 Task: Create a due date automation trigger when advanced on, on the monday before a card is due add basic not assigned to member @aryan at 11:00 AM.
Action: Mouse moved to (1216, 98)
Screenshot: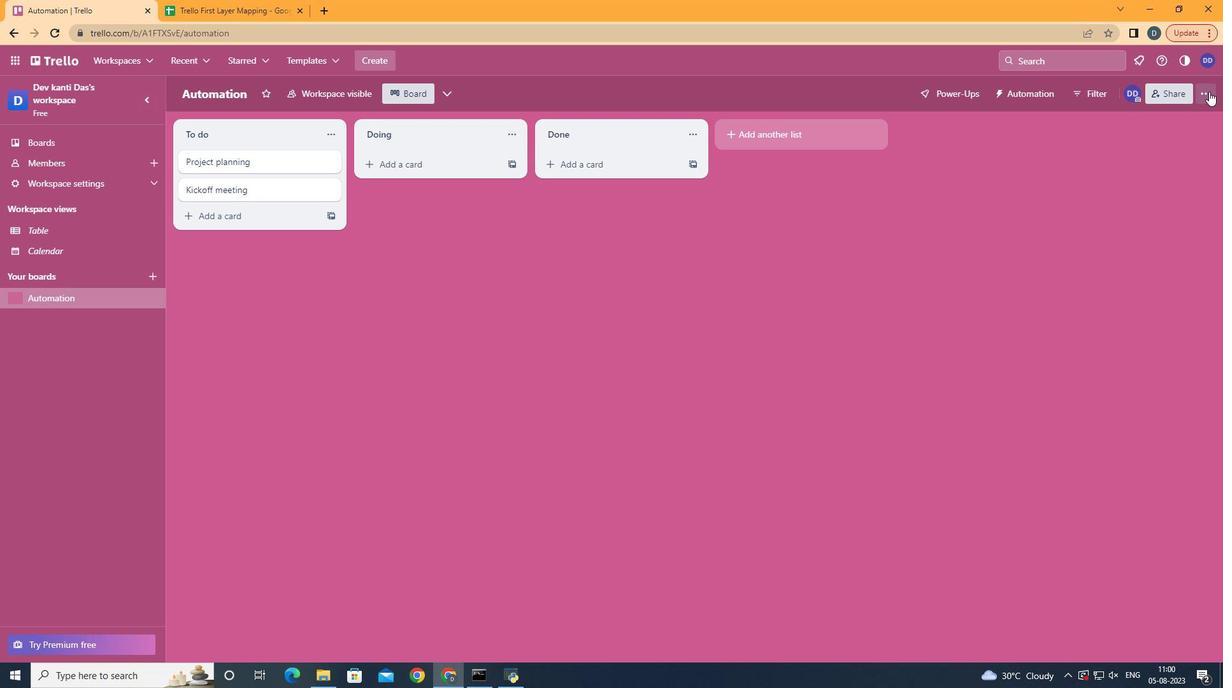 
Action: Mouse pressed left at (1216, 98)
Screenshot: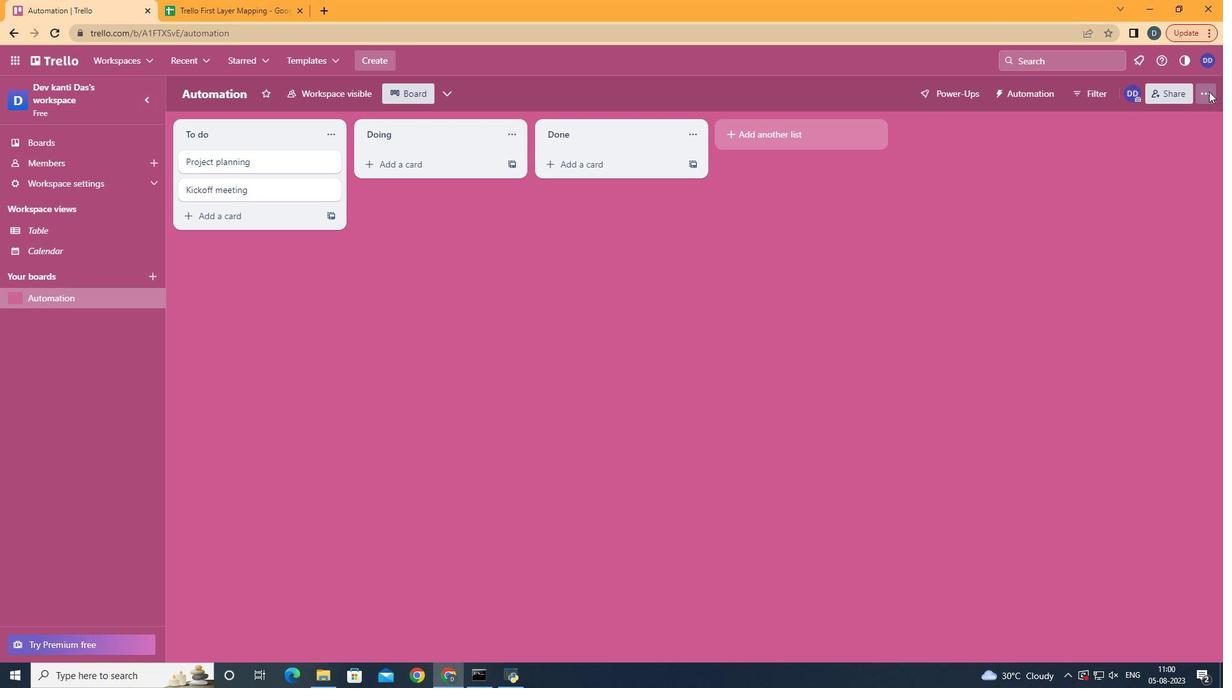 
Action: Mouse moved to (1124, 260)
Screenshot: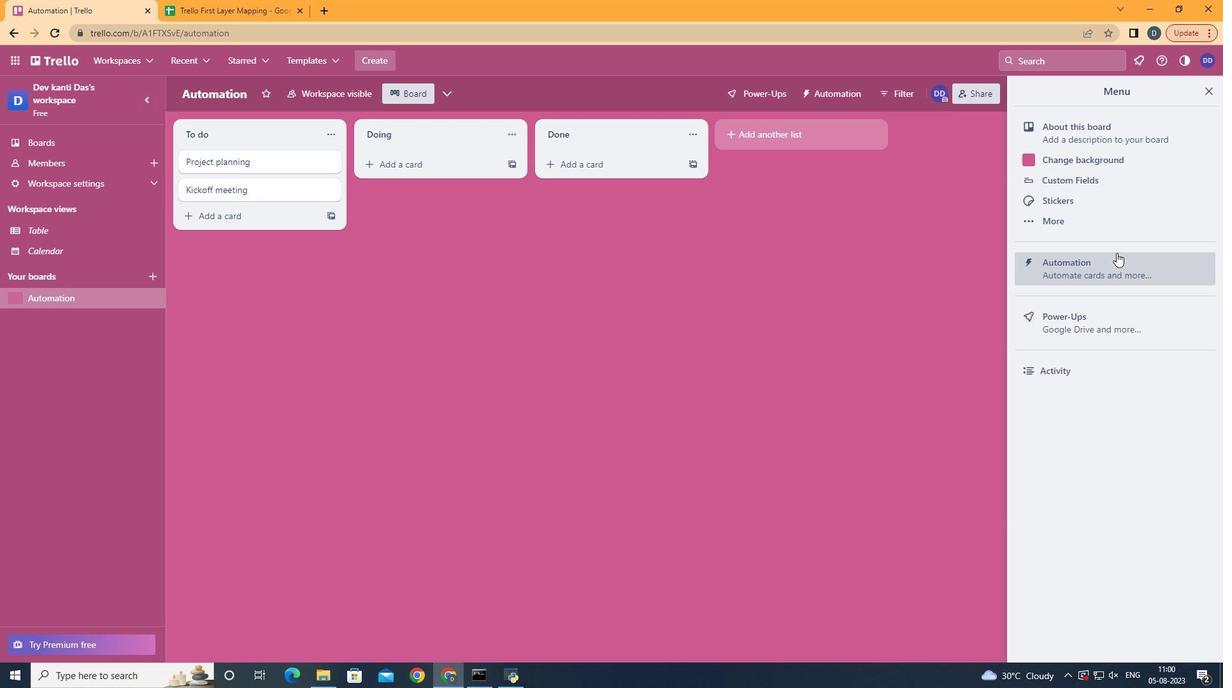 
Action: Mouse pressed left at (1124, 260)
Screenshot: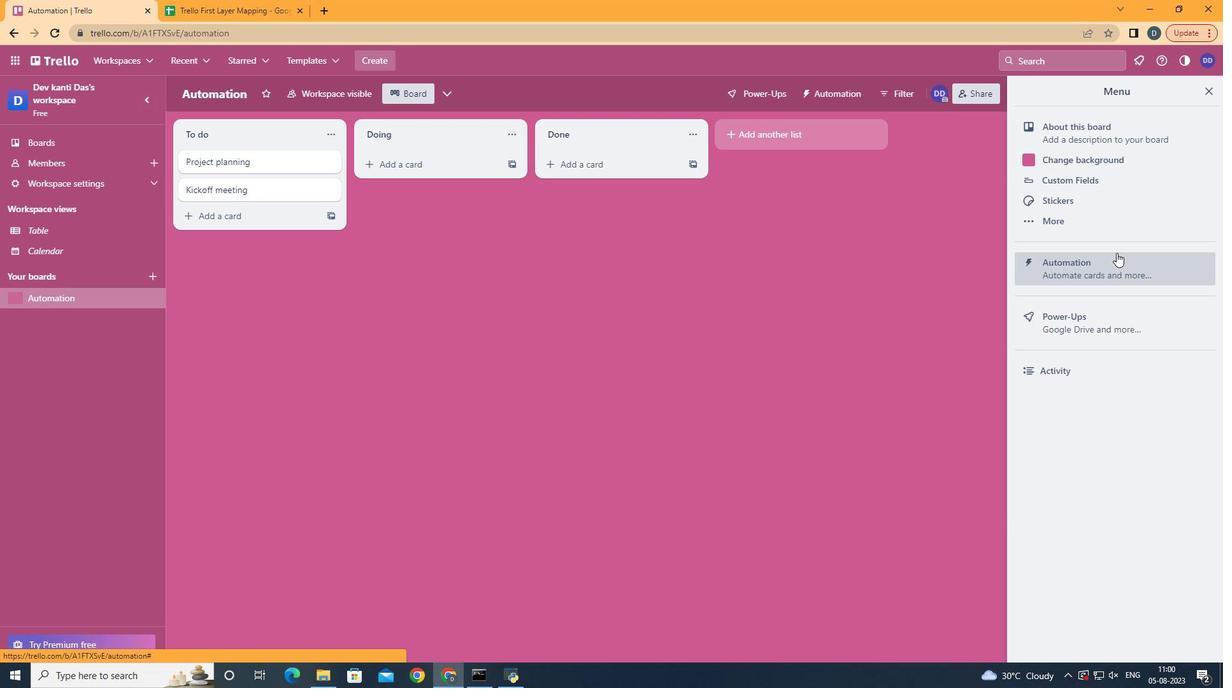 
Action: Mouse moved to (263, 260)
Screenshot: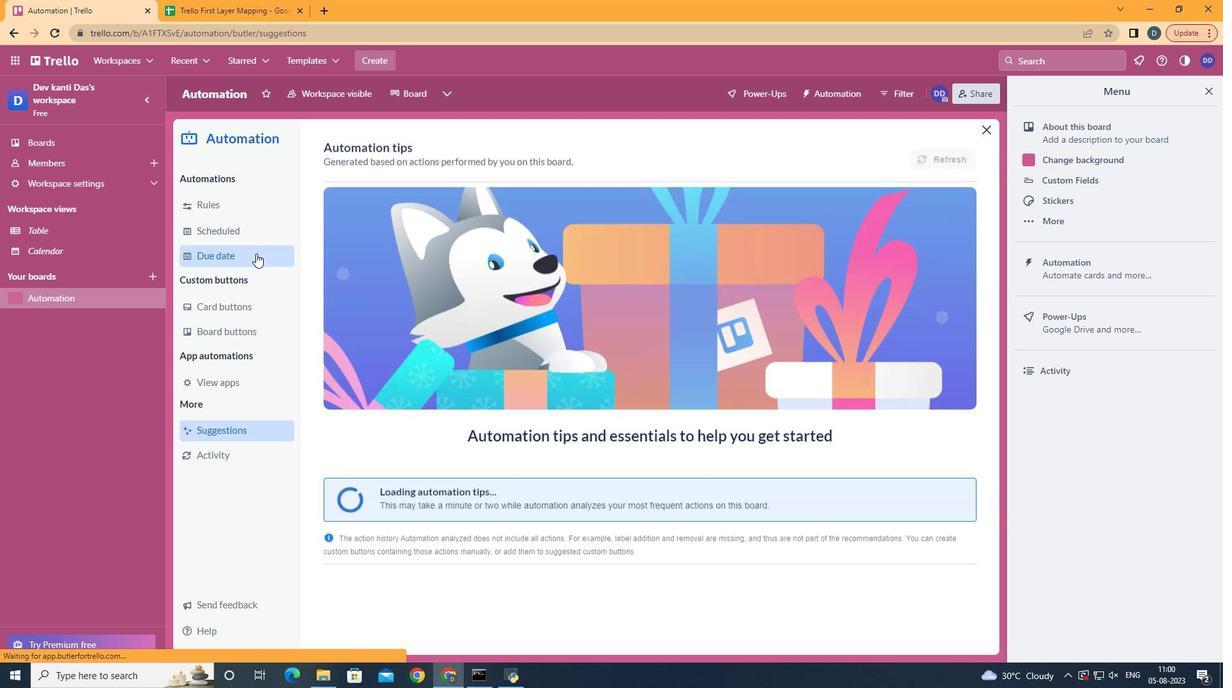 
Action: Mouse pressed left at (263, 260)
Screenshot: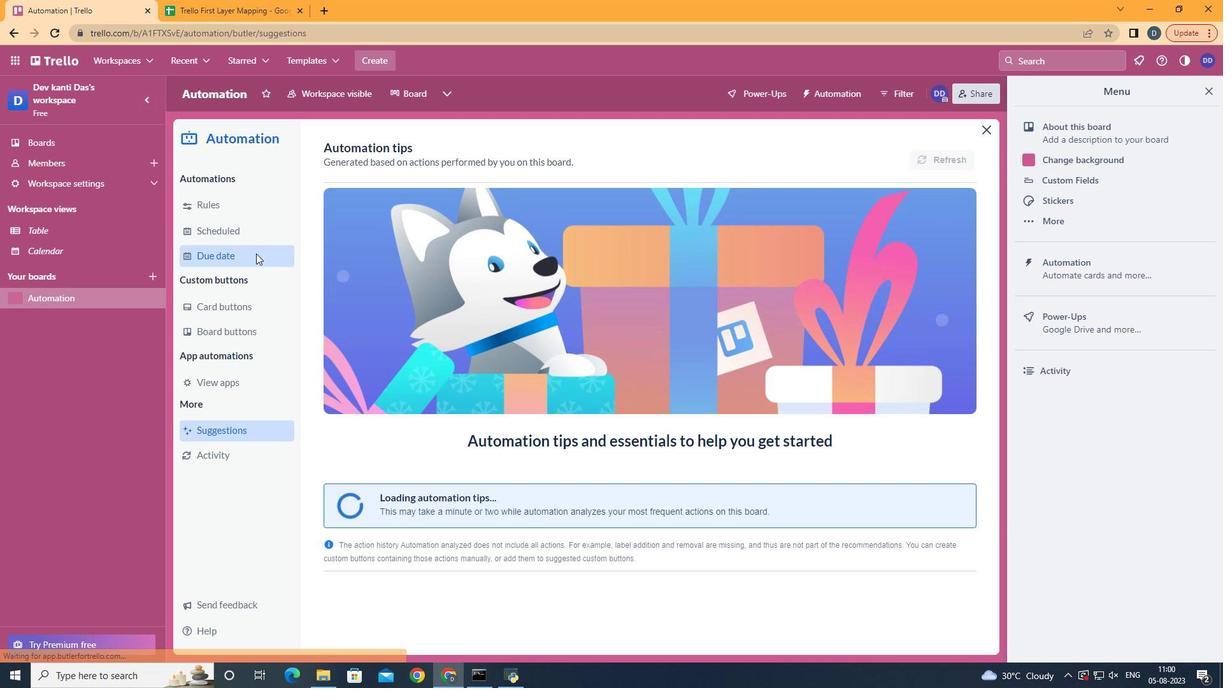 
Action: Mouse moved to (903, 156)
Screenshot: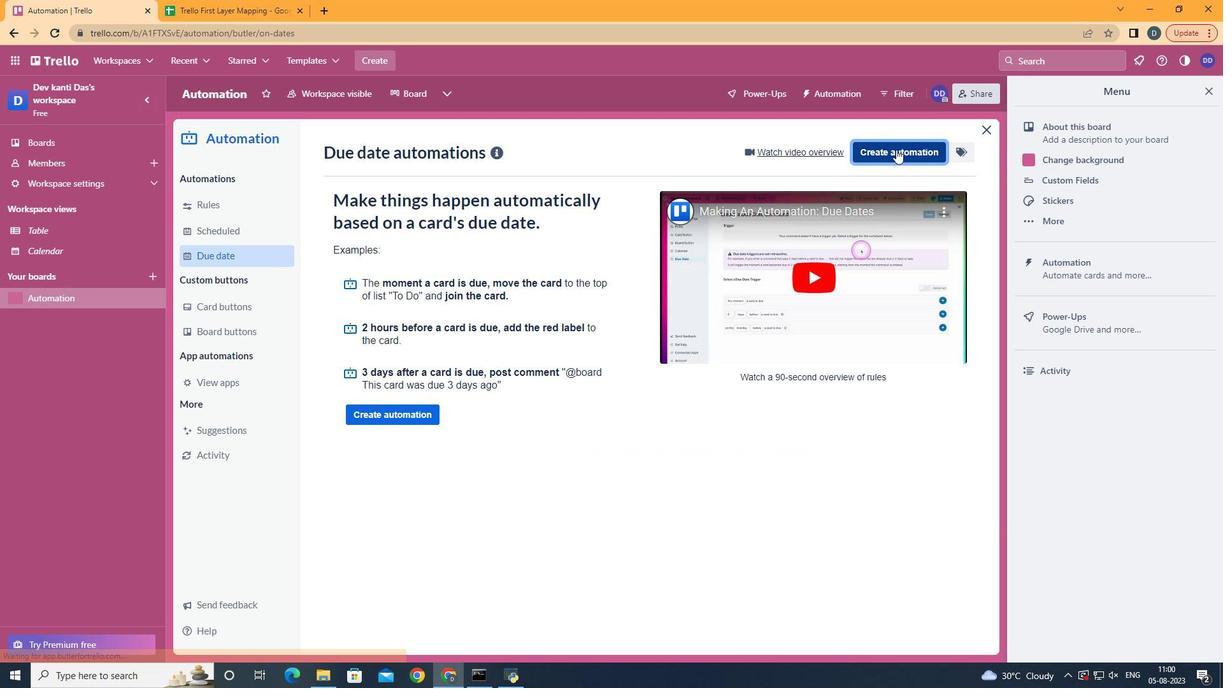
Action: Mouse pressed left at (903, 156)
Screenshot: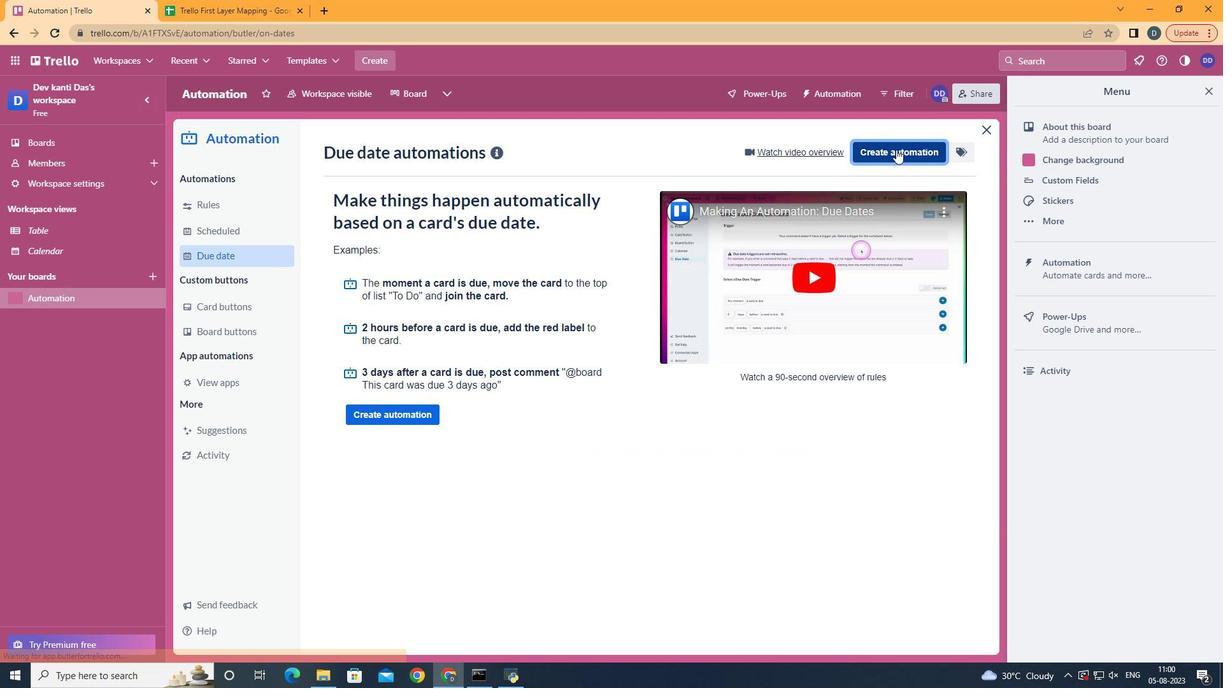 
Action: Mouse moved to (647, 267)
Screenshot: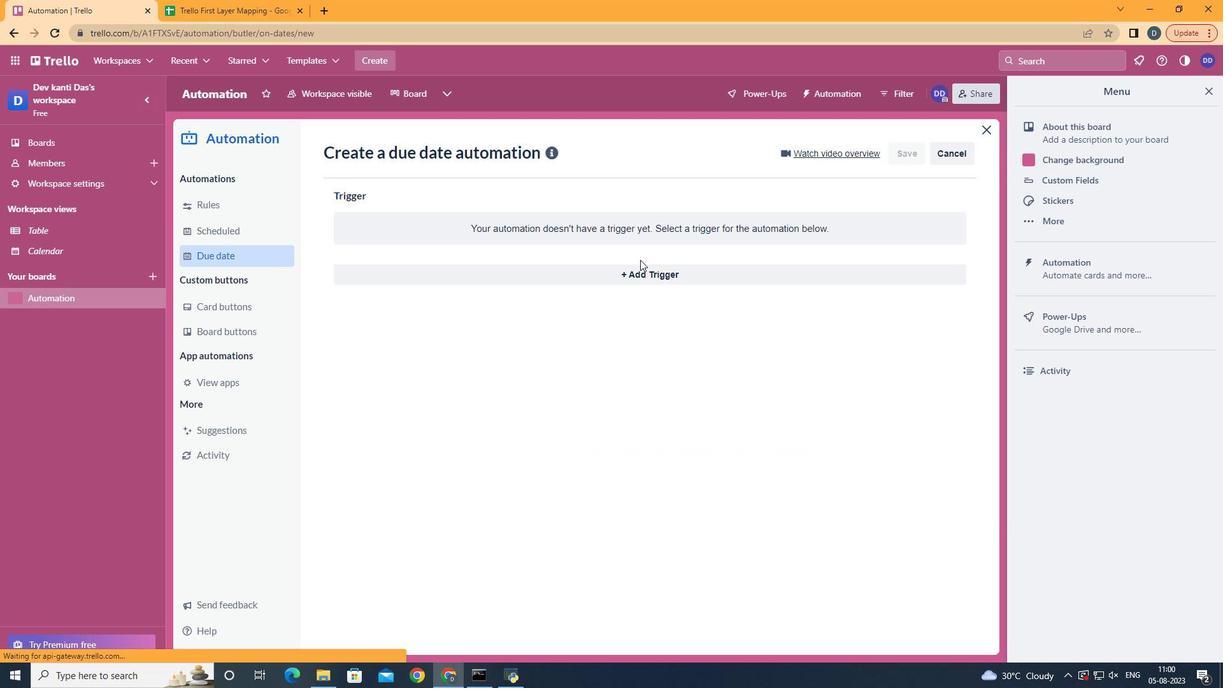 
Action: Mouse pressed left at (647, 267)
Screenshot: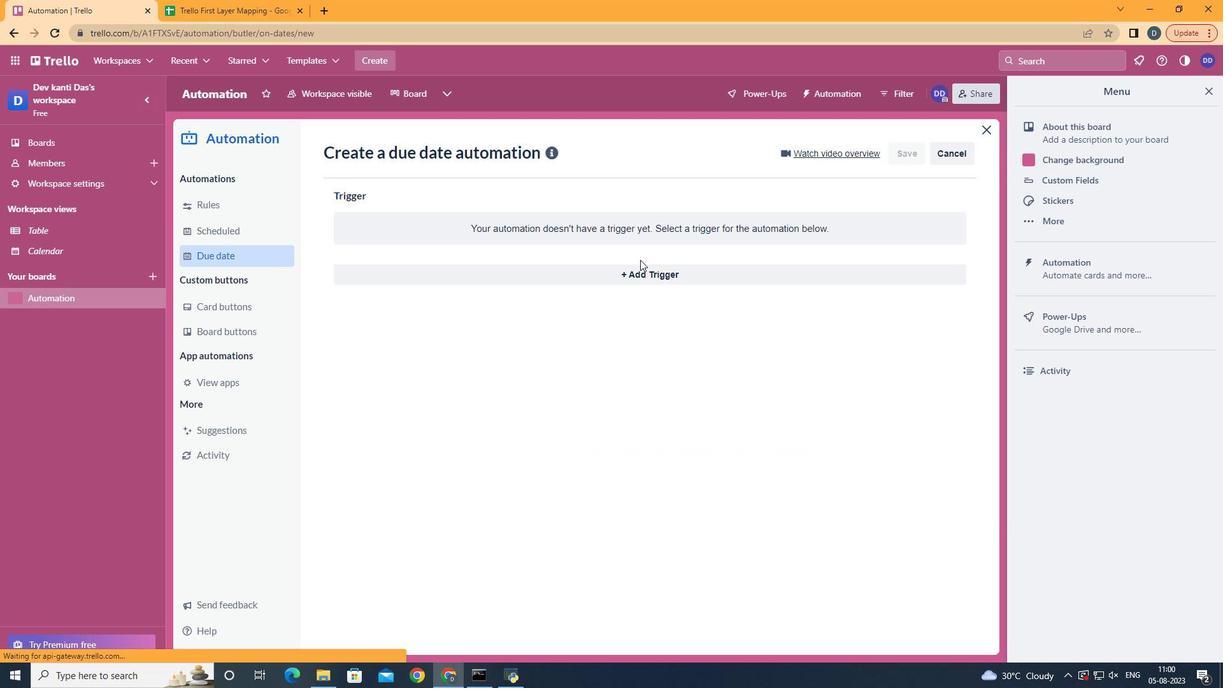 
Action: Mouse moved to (646, 277)
Screenshot: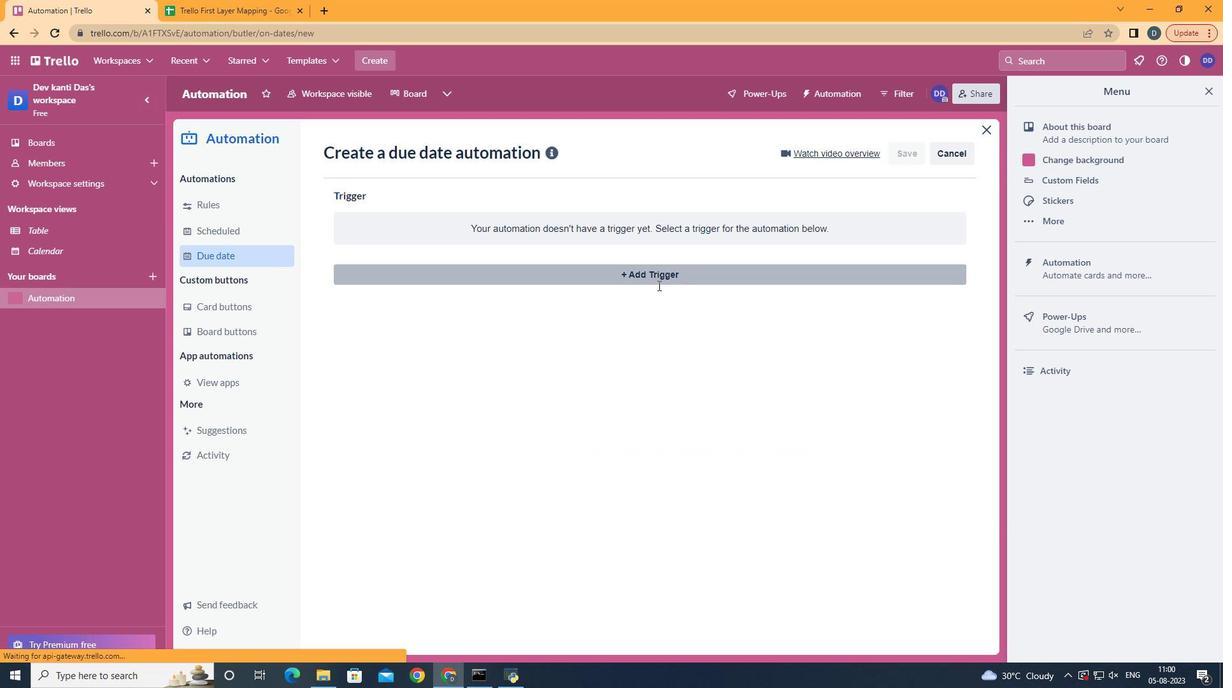 
Action: Mouse pressed left at (646, 277)
Screenshot: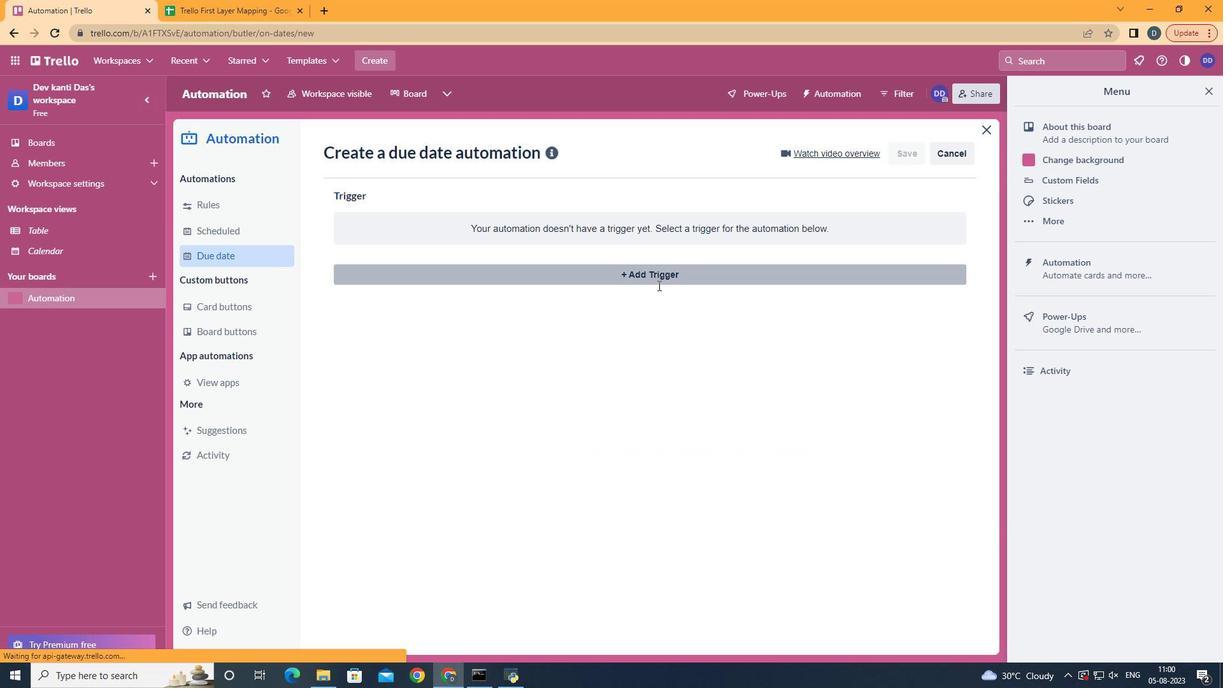 
Action: Mouse moved to (403, 337)
Screenshot: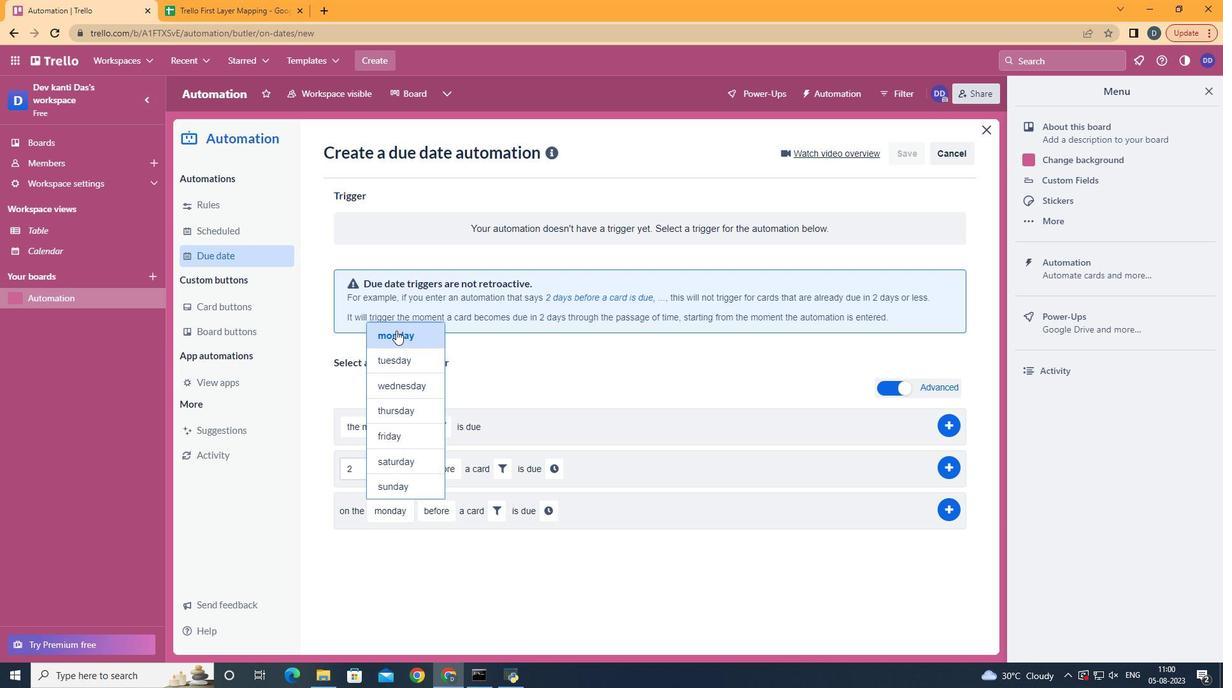 
Action: Mouse pressed left at (403, 337)
Screenshot: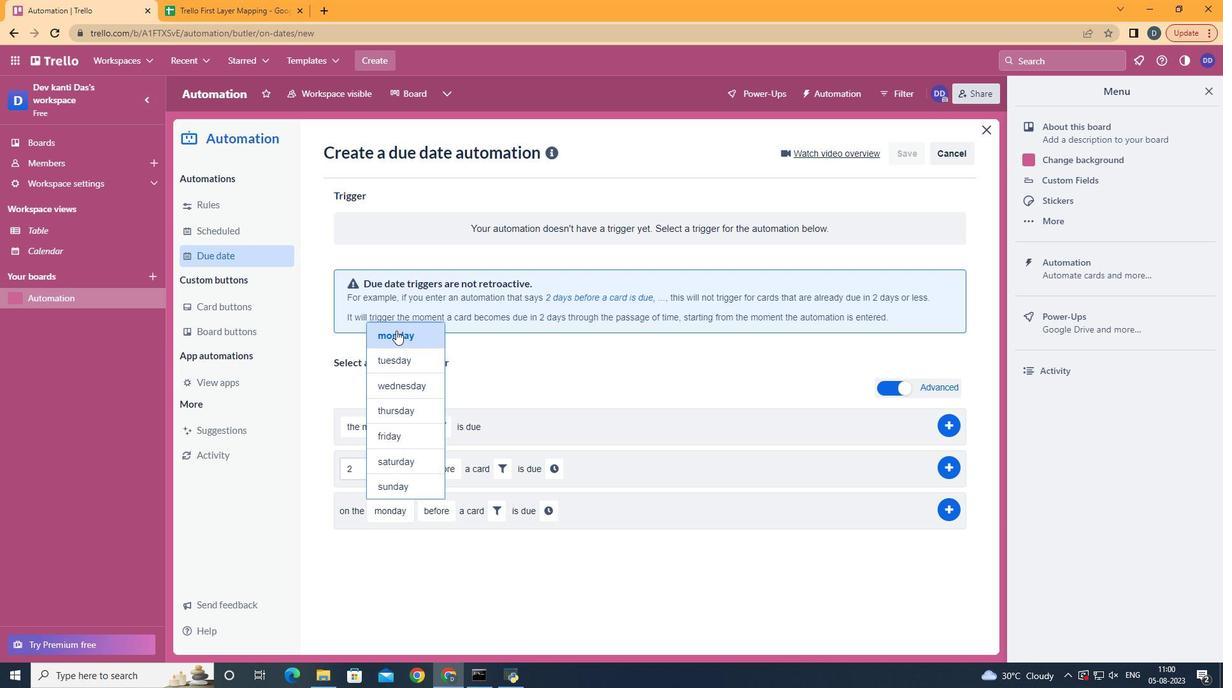 
Action: Mouse moved to (451, 545)
Screenshot: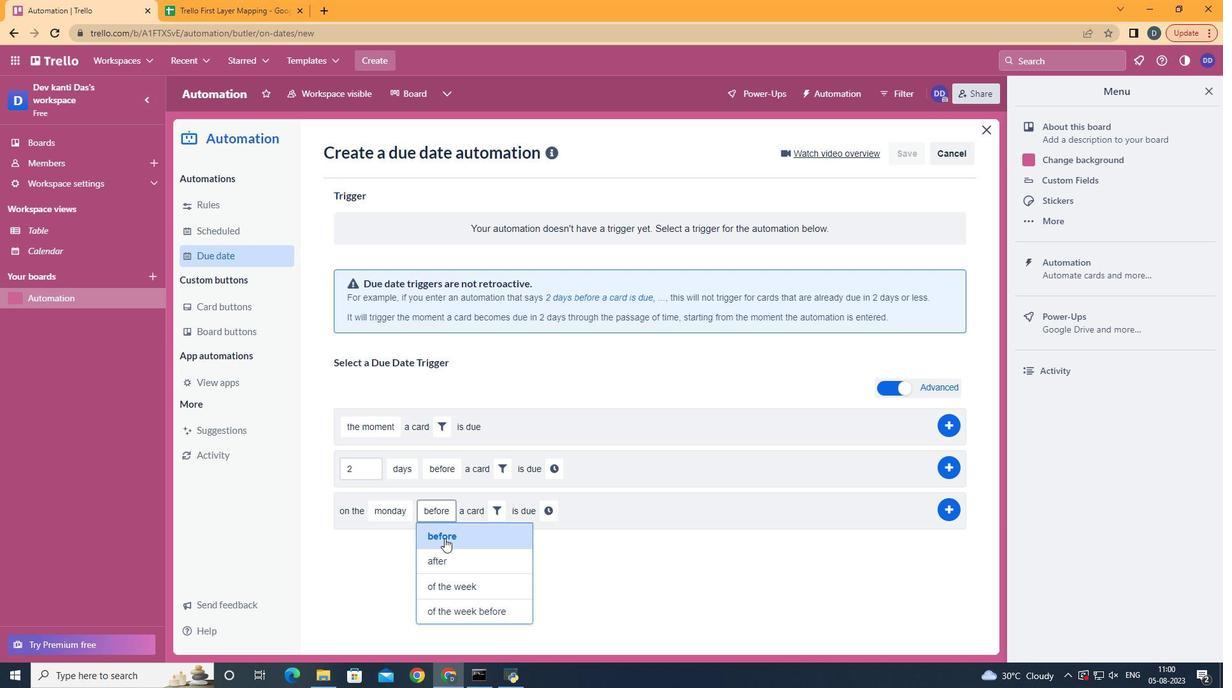 
Action: Mouse pressed left at (451, 545)
Screenshot: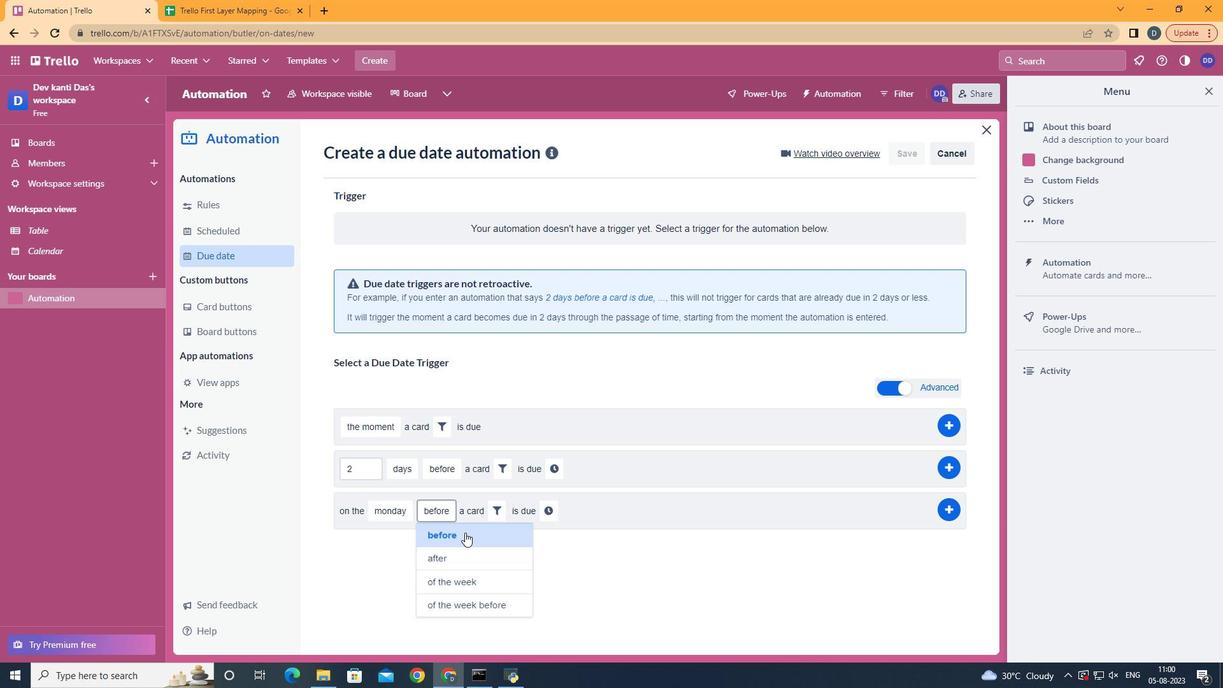 
Action: Mouse moved to (506, 516)
Screenshot: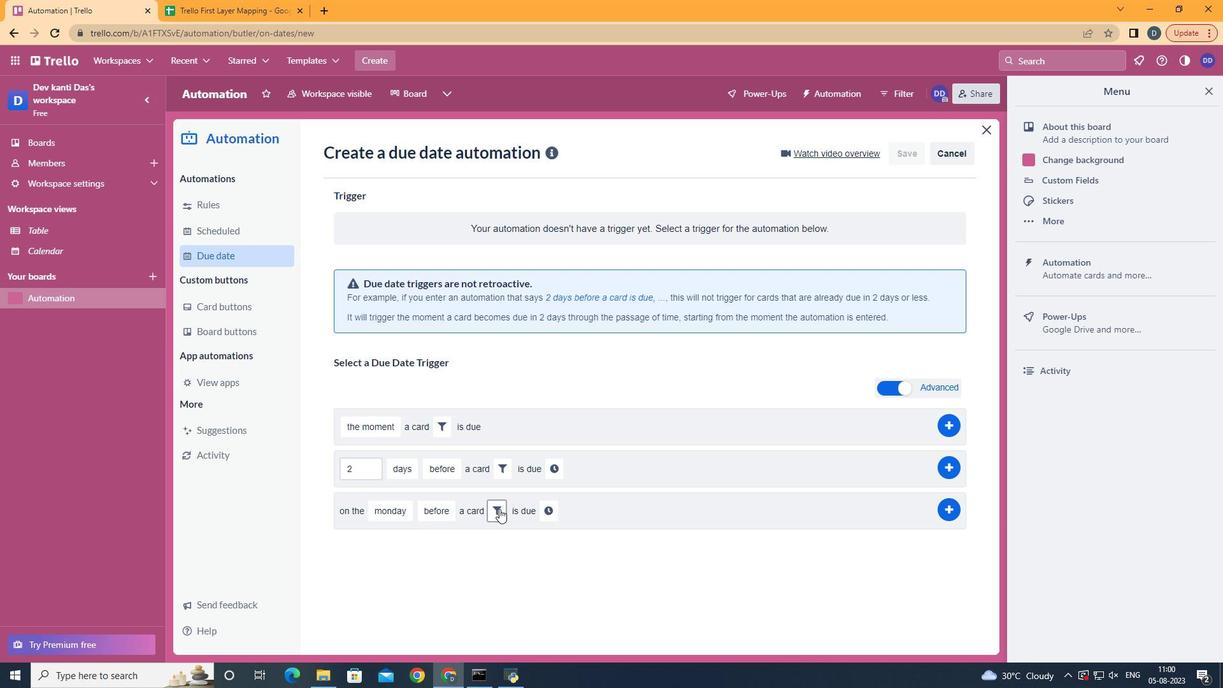 
Action: Mouse pressed left at (506, 516)
Screenshot: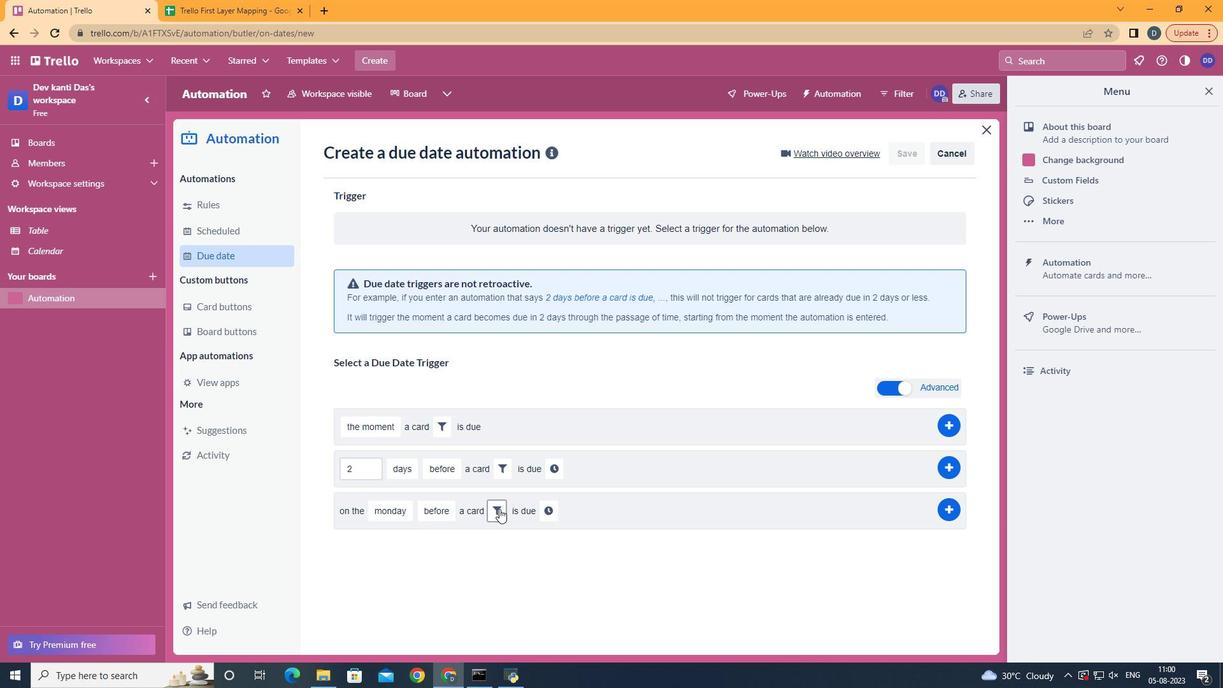 
Action: Mouse moved to (552, 583)
Screenshot: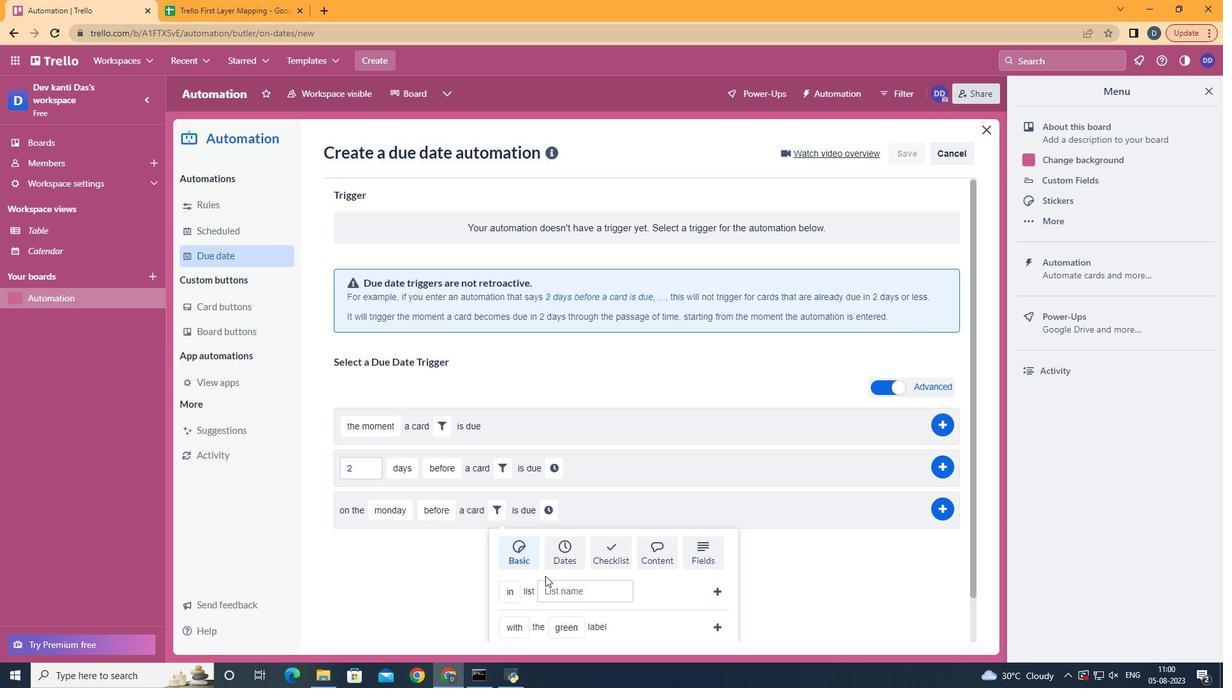 
Action: Mouse scrolled (552, 582) with delta (0, 0)
Screenshot: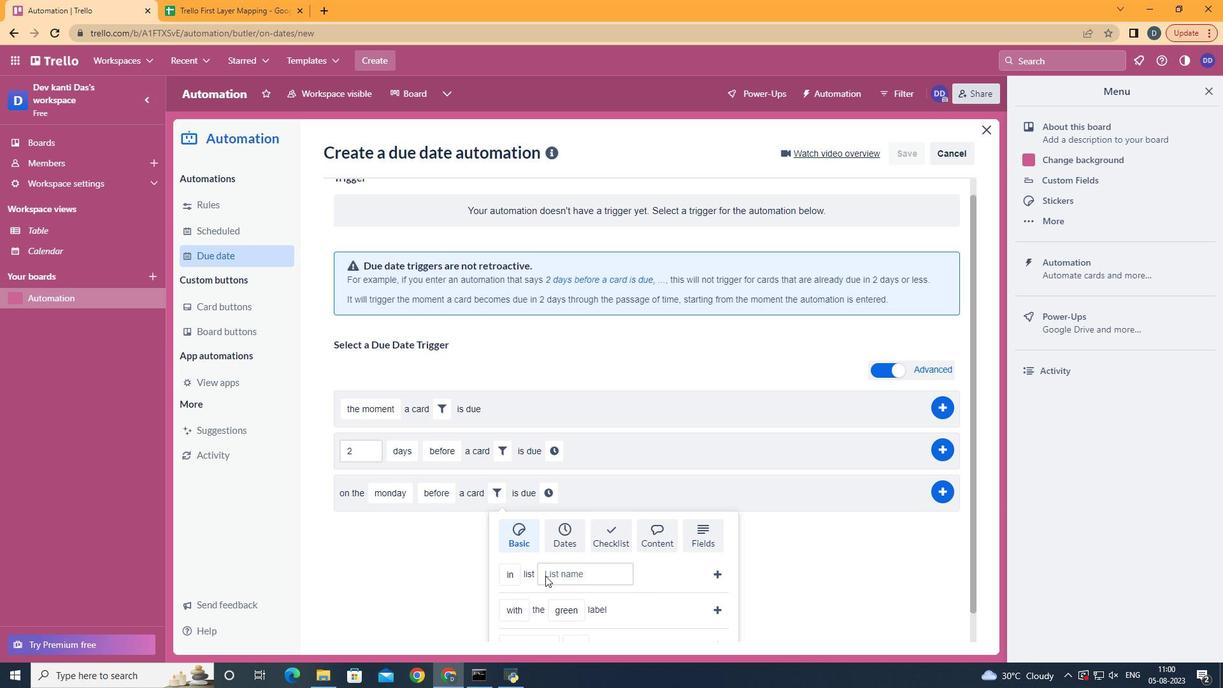 
Action: Mouse scrolled (552, 582) with delta (0, 0)
Screenshot: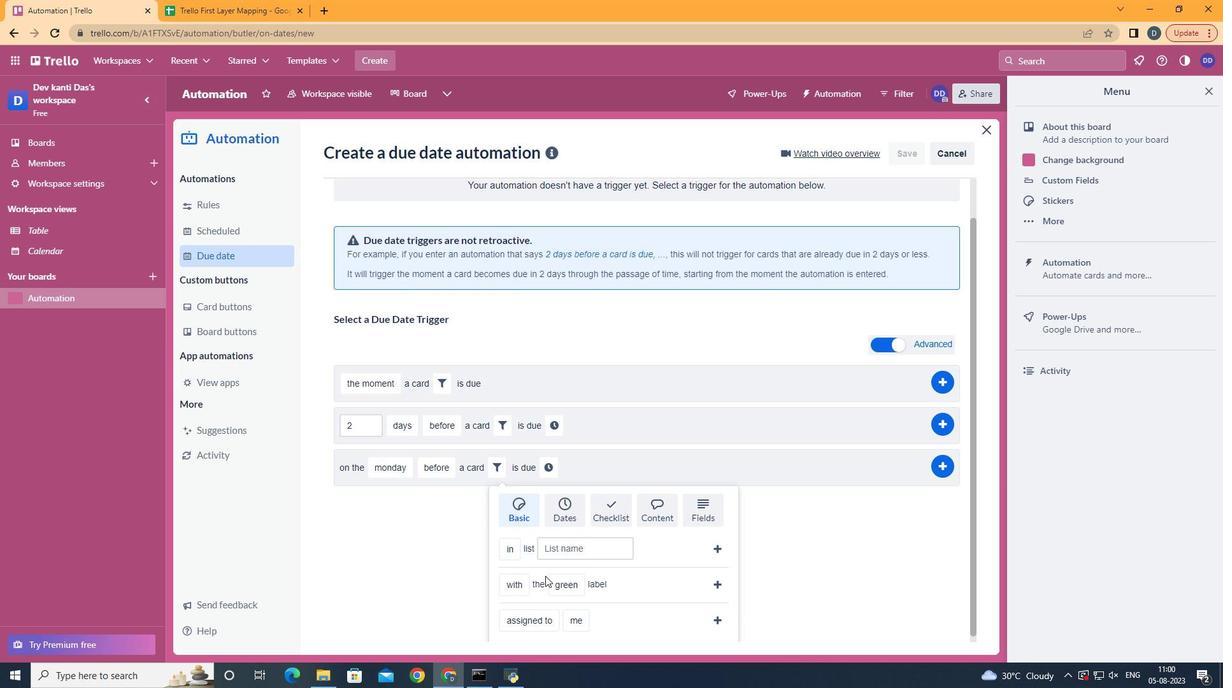 
Action: Mouse scrolled (552, 582) with delta (0, 0)
Screenshot: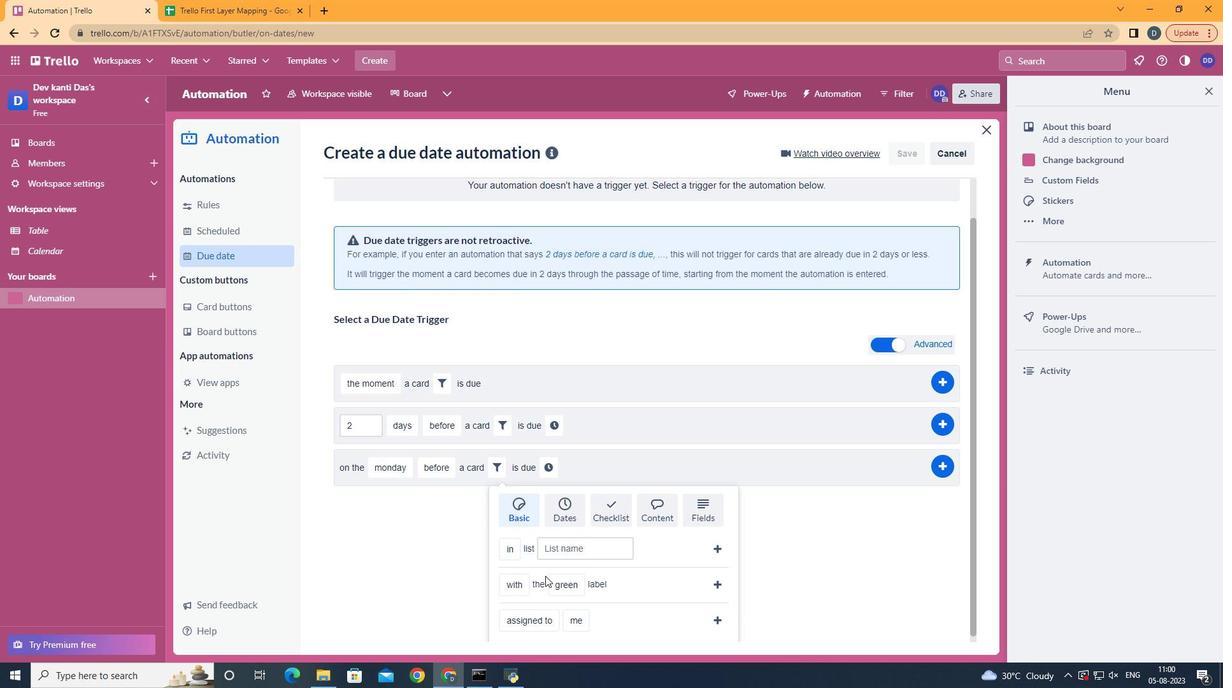 
Action: Mouse scrolled (552, 582) with delta (0, 0)
Screenshot: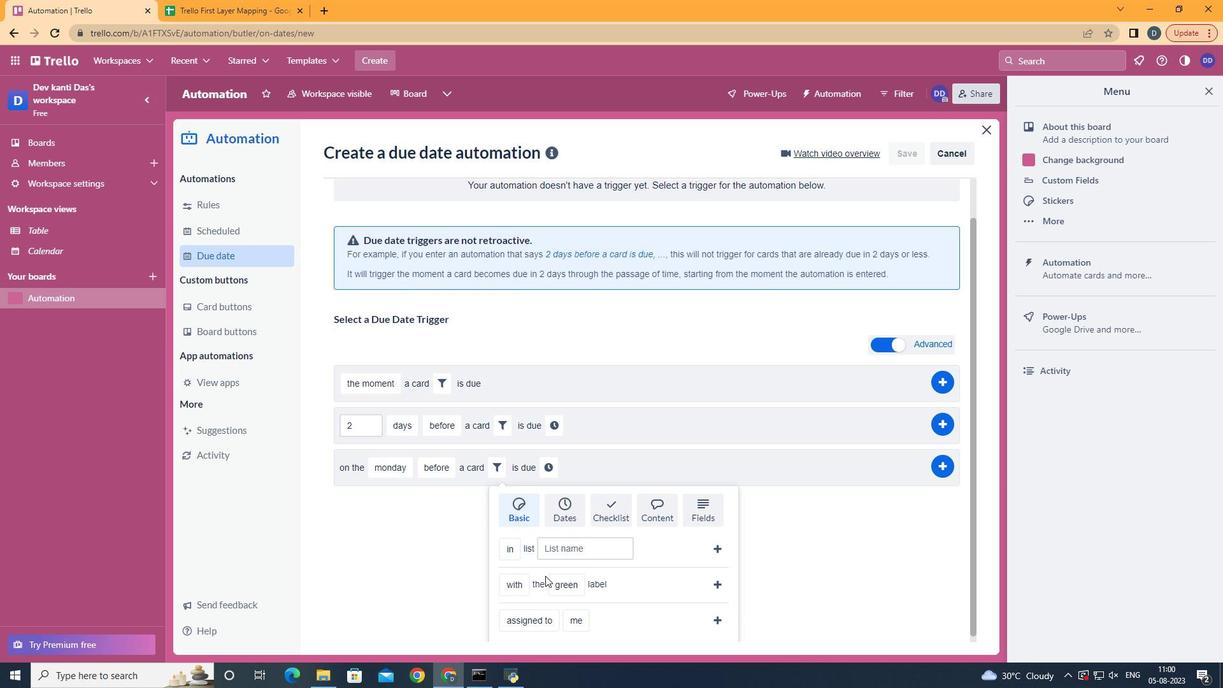 
Action: Mouse moved to (553, 597)
Screenshot: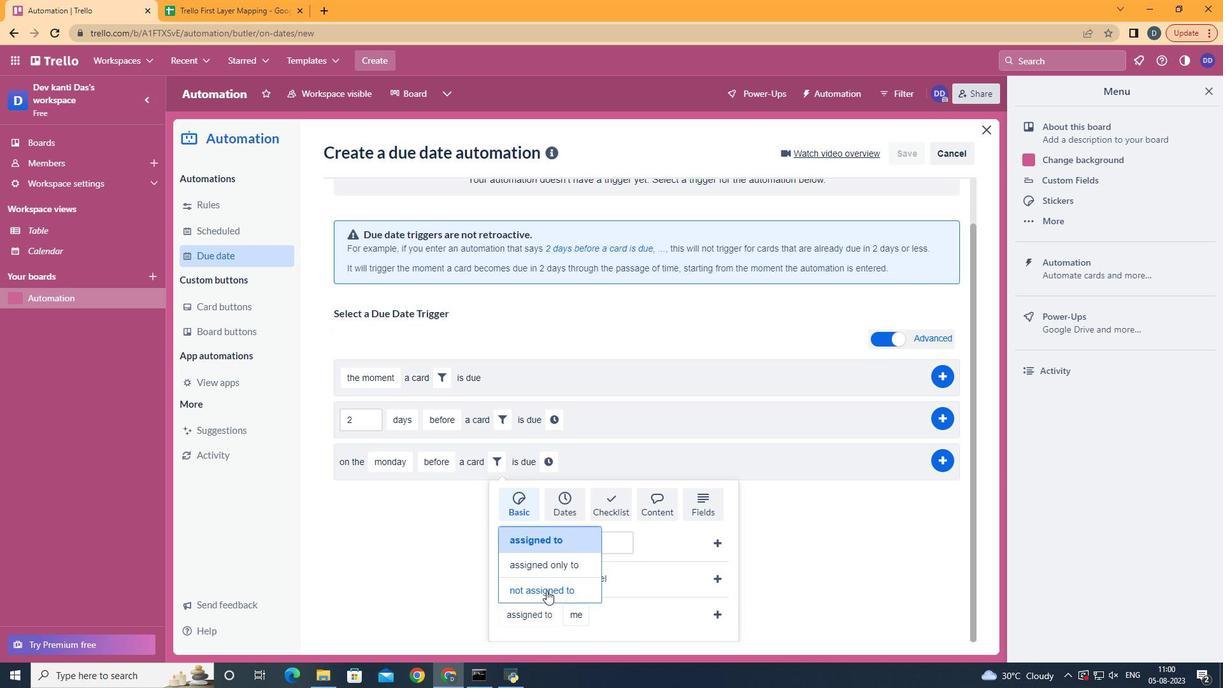 
Action: Mouse pressed left at (553, 597)
Screenshot: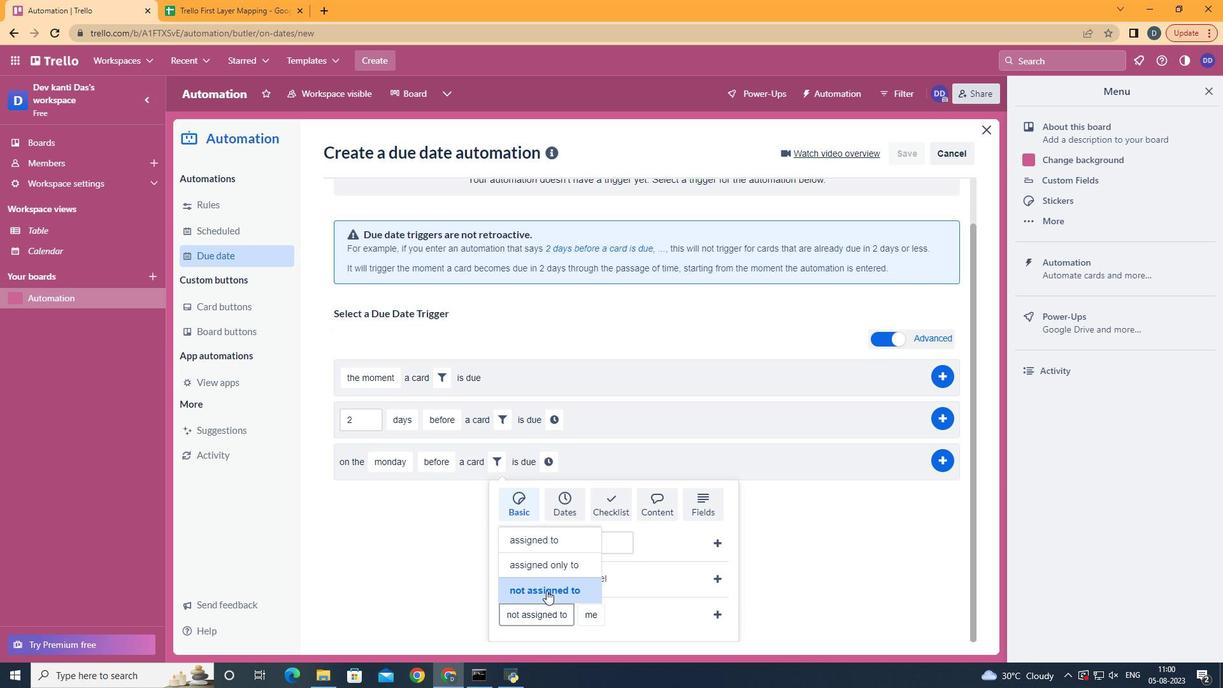 
Action: Mouse moved to (622, 596)
Screenshot: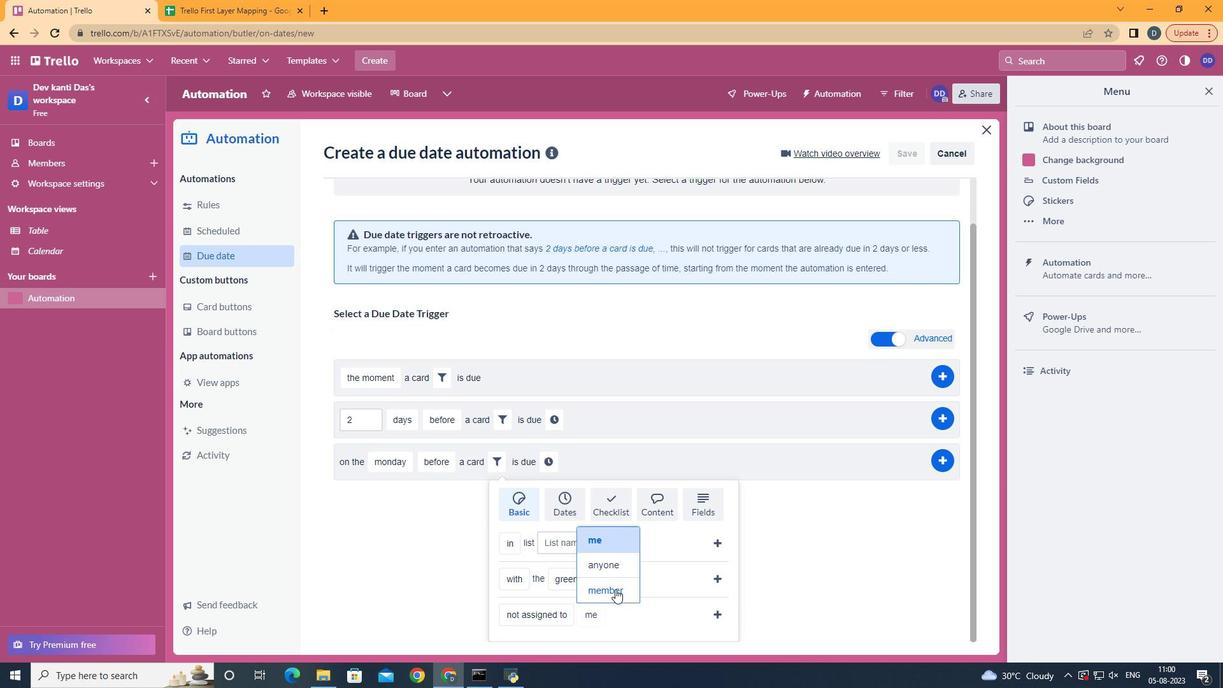 
Action: Mouse pressed left at (622, 596)
Screenshot: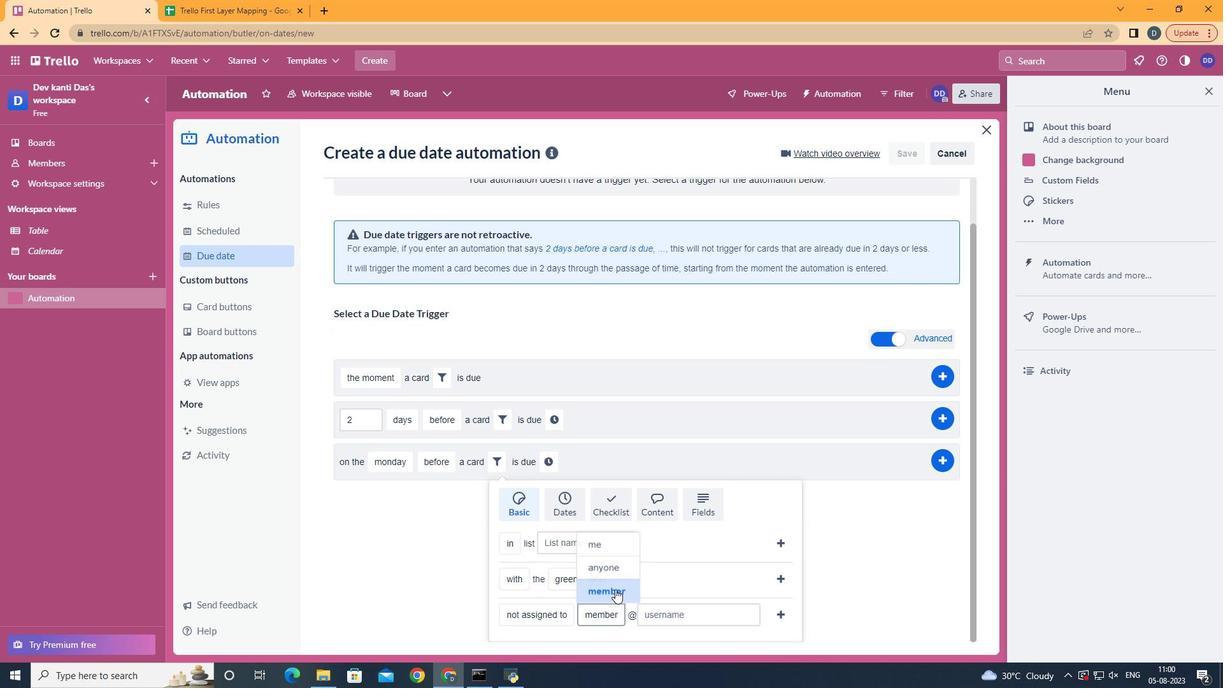 
Action: Mouse moved to (674, 625)
Screenshot: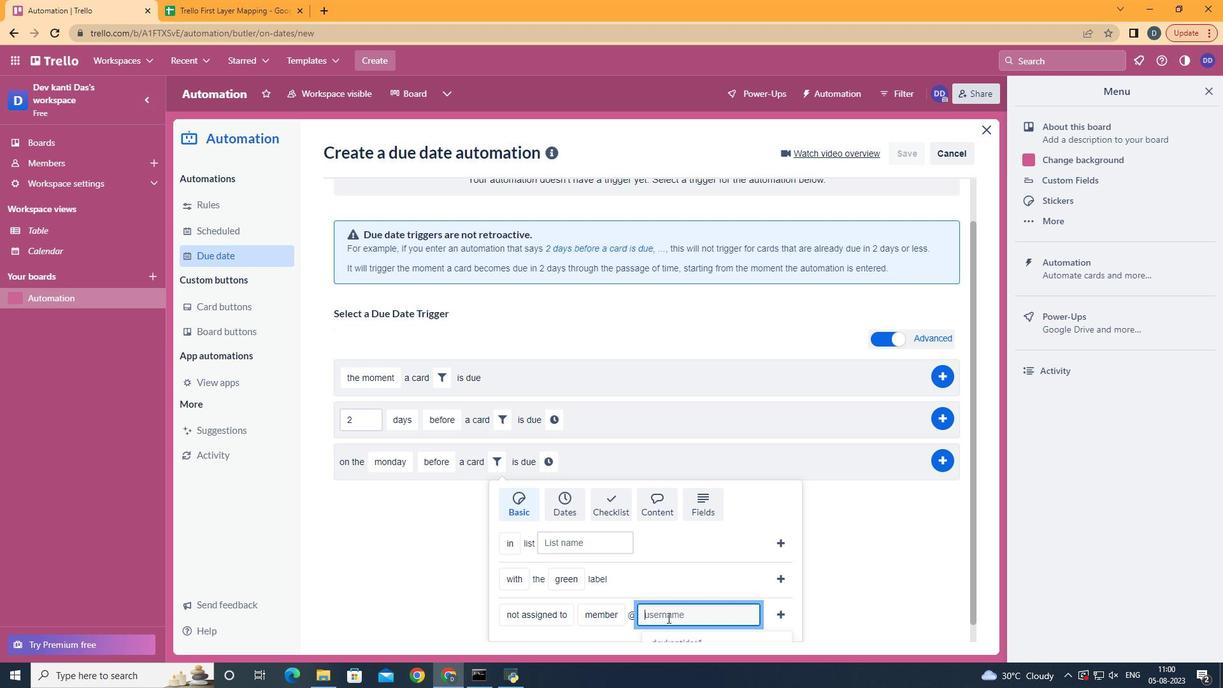 
Action: Mouse pressed left at (674, 625)
Screenshot: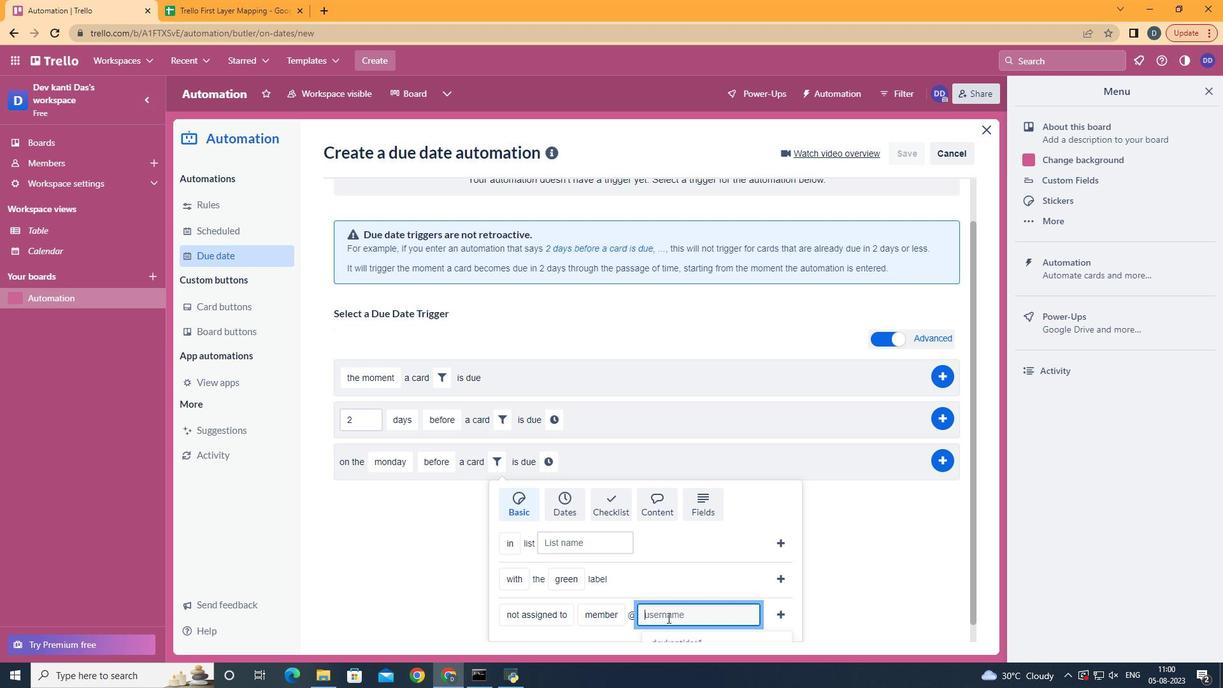 
Action: Key pressed aryan
Screenshot: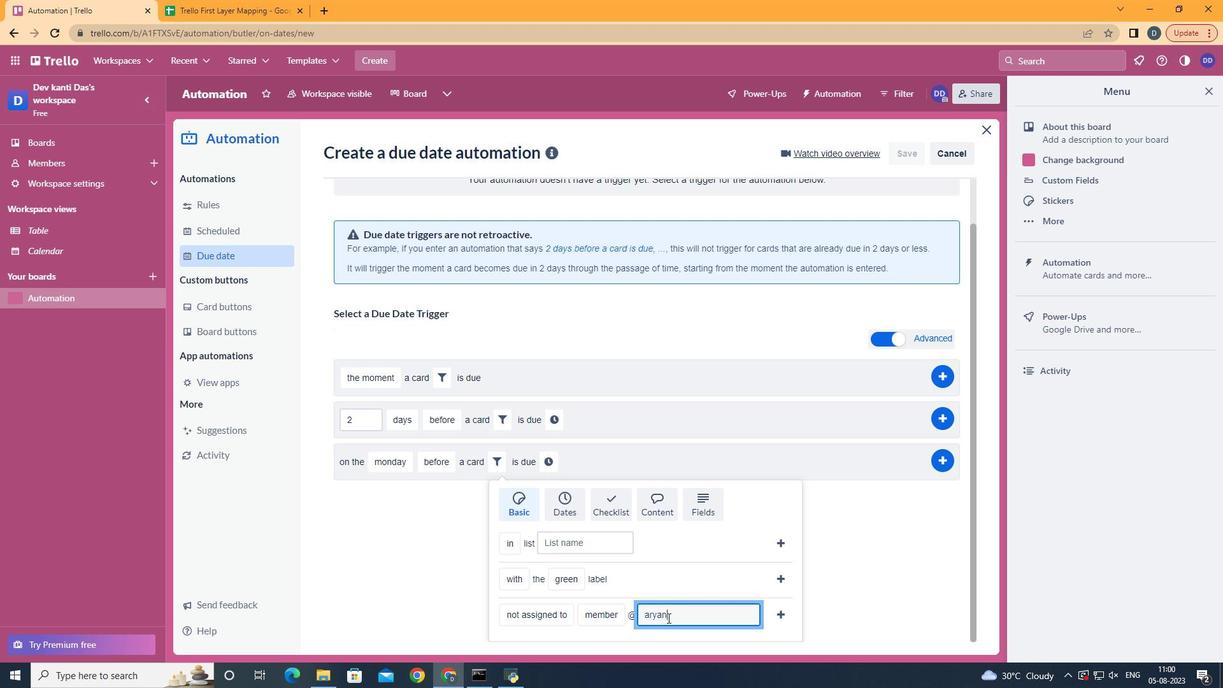 
Action: Mouse moved to (791, 620)
Screenshot: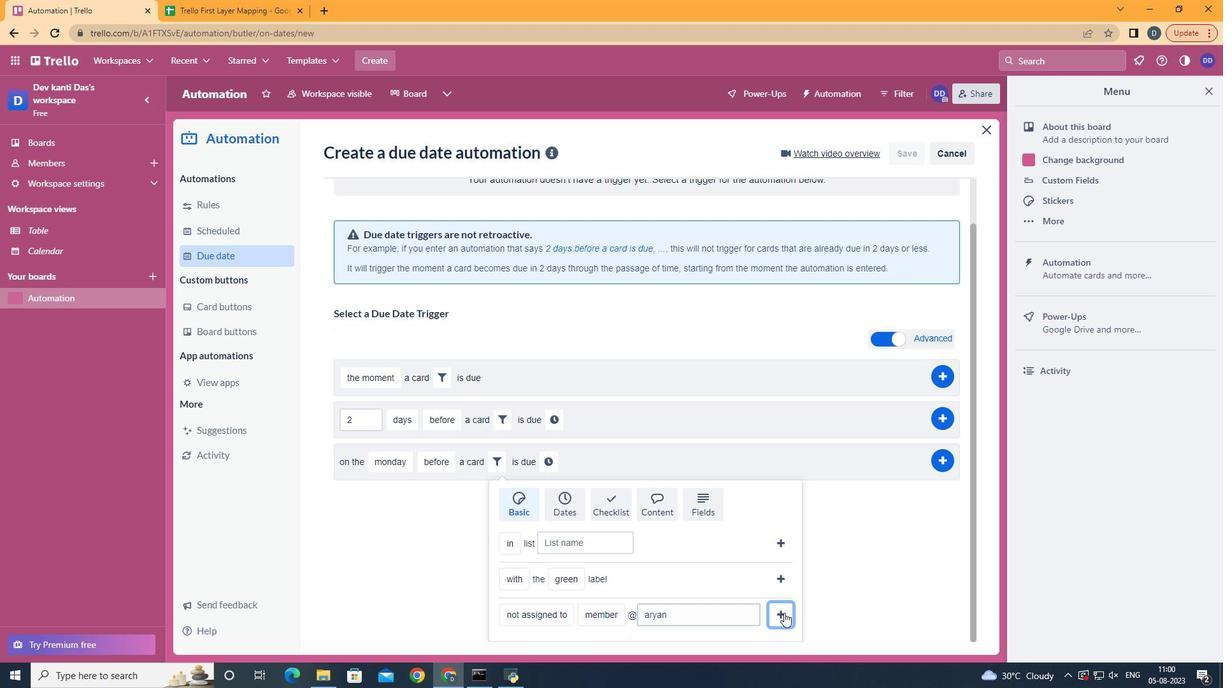 
Action: Mouse pressed left at (791, 620)
Screenshot: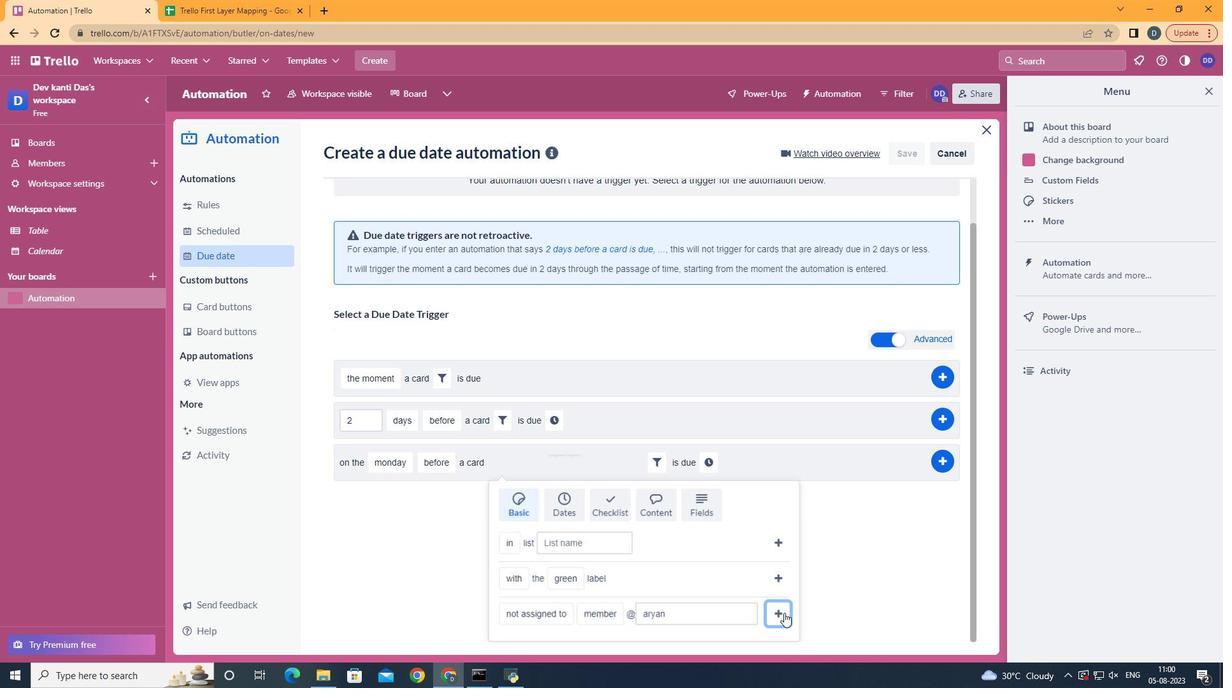
Action: Mouse moved to (723, 525)
Screenshot: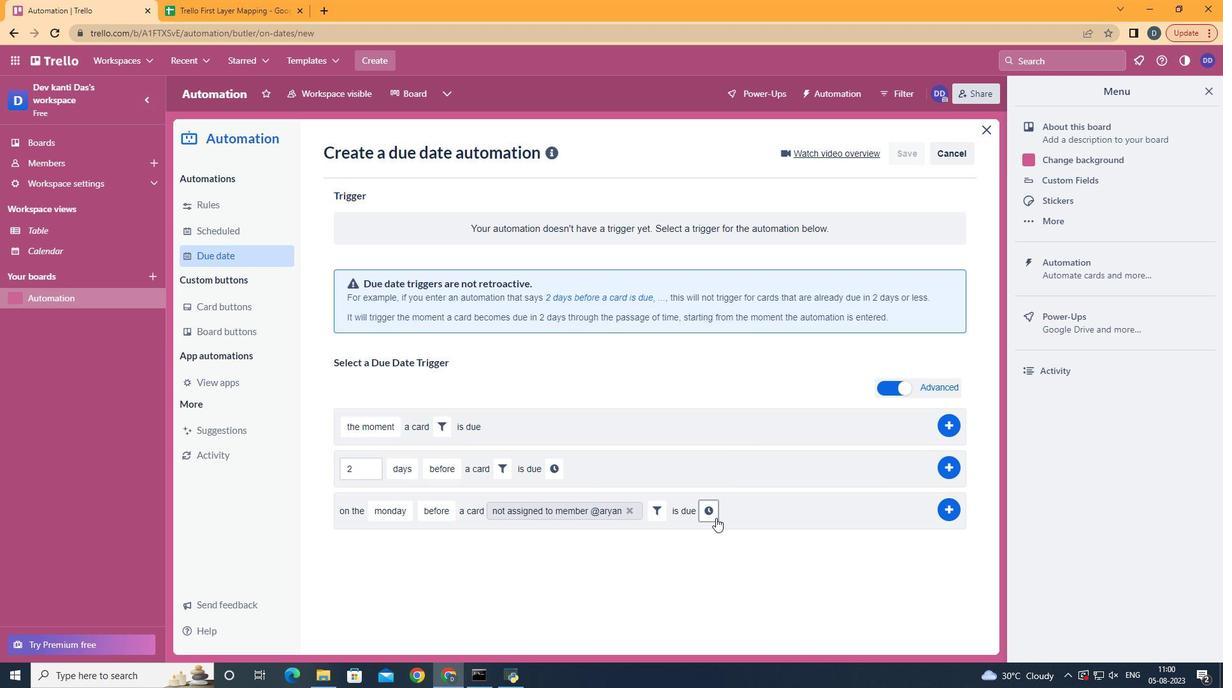 
Action: Mouse pressed left at (723, 525)
Screenshot: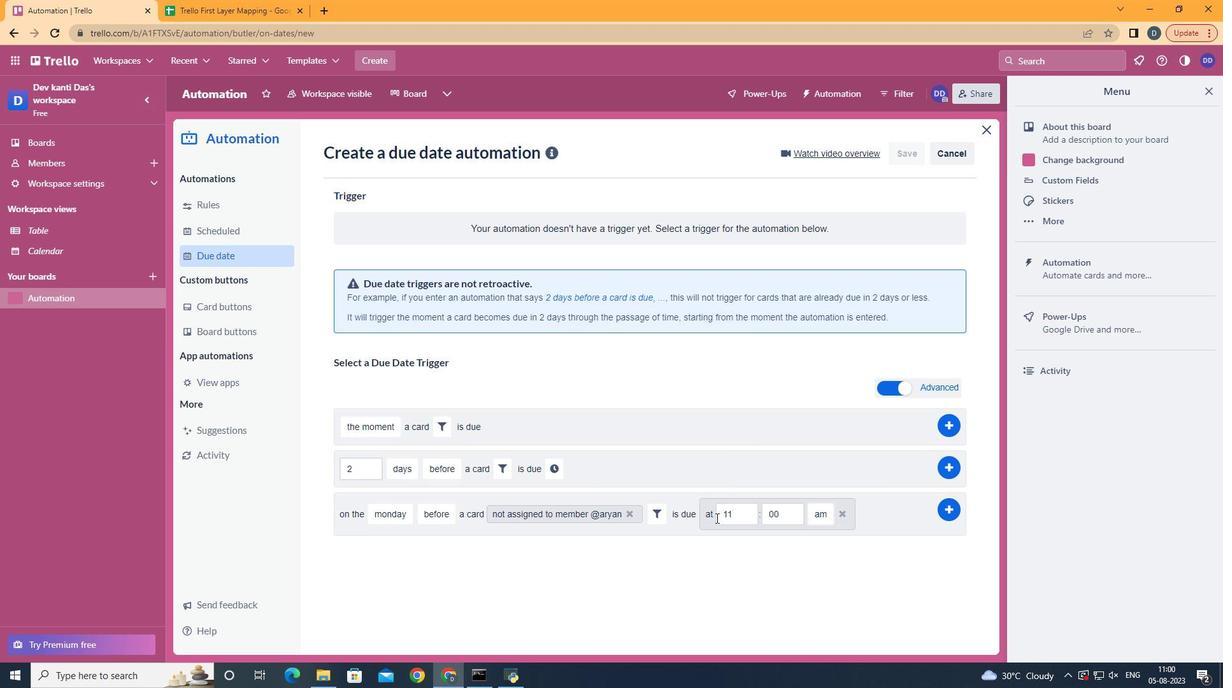 
Action: Mouse moved to (946, 516)
Screenshot: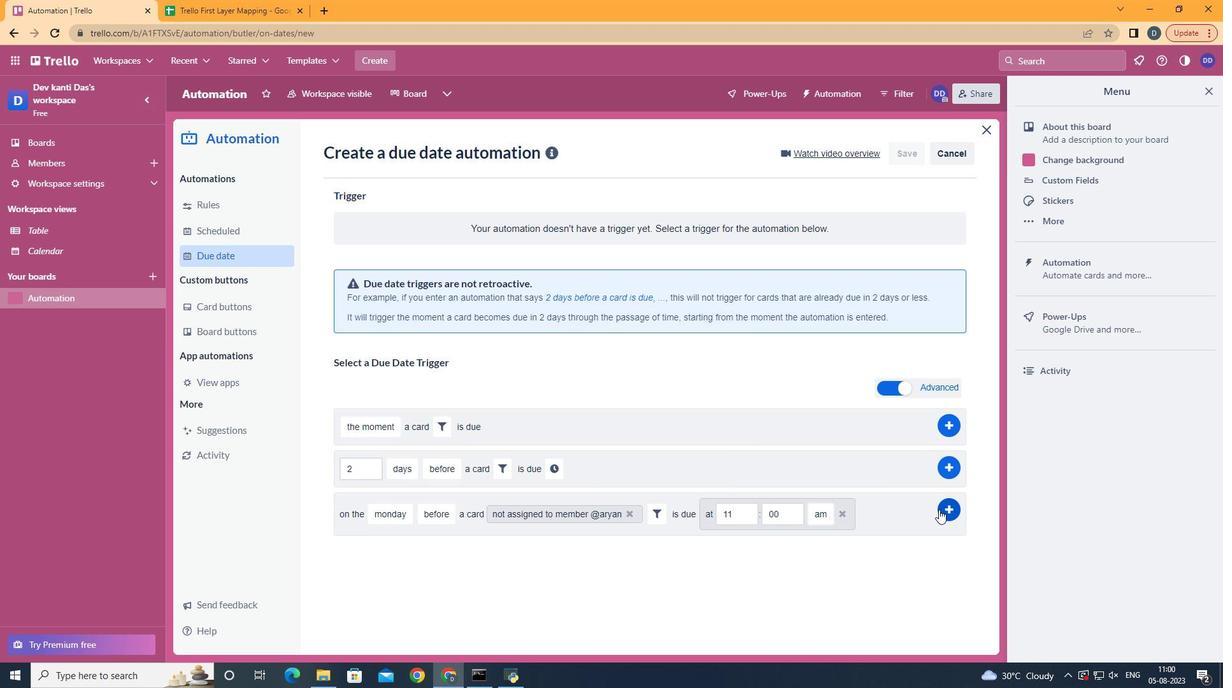 
Action: Mouse pressed left at (946, 516)
Screenshot: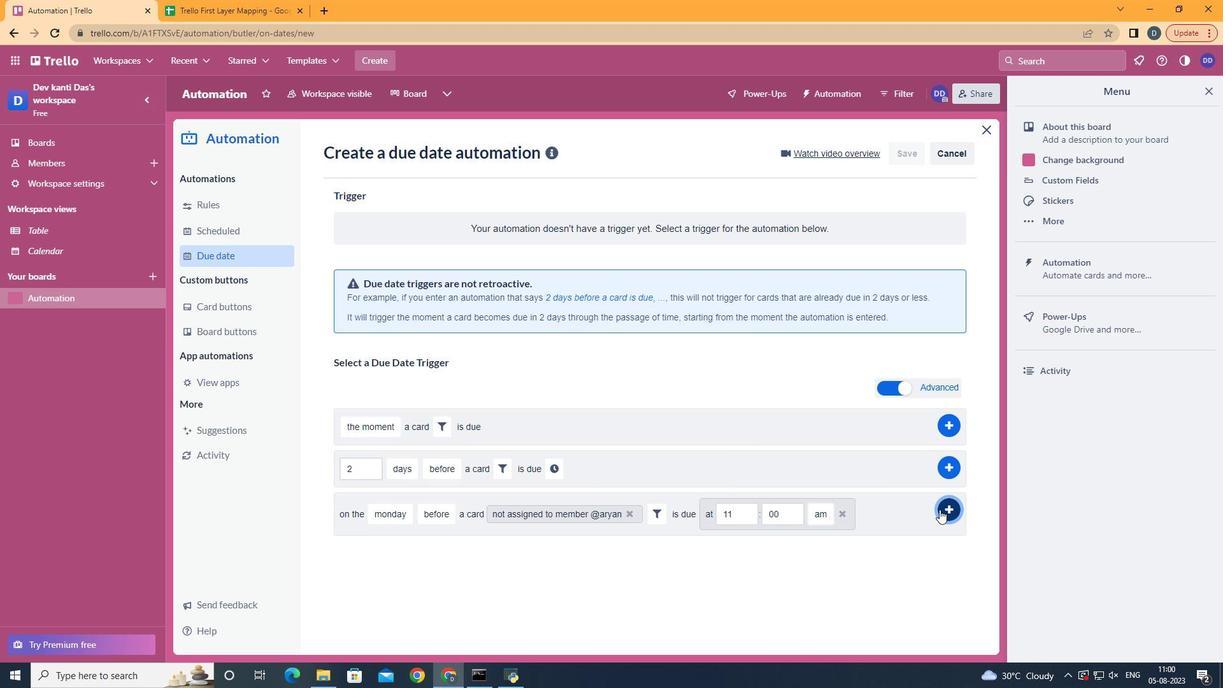 
Action: Mouse moved to (724, 261)
Screenshot: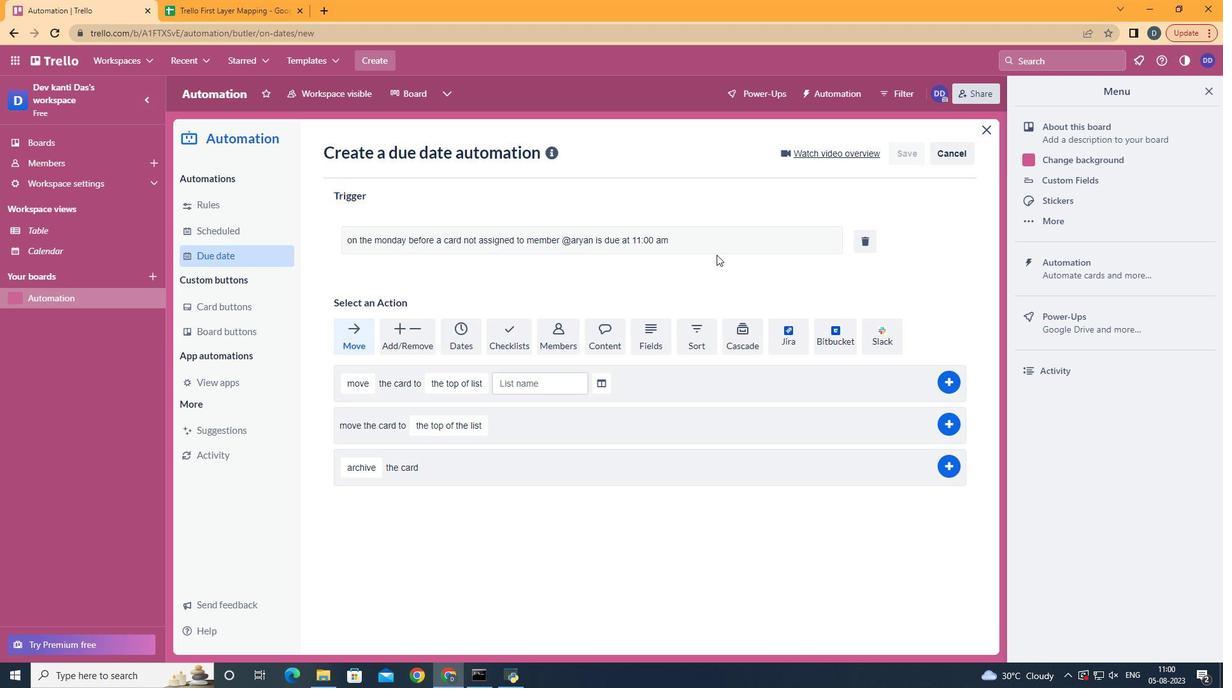 
